 Task: Use the formula "NOT" in spreadsheet "Project portfolio".
Action: Mouse moved to (98, 74)
Screenshot: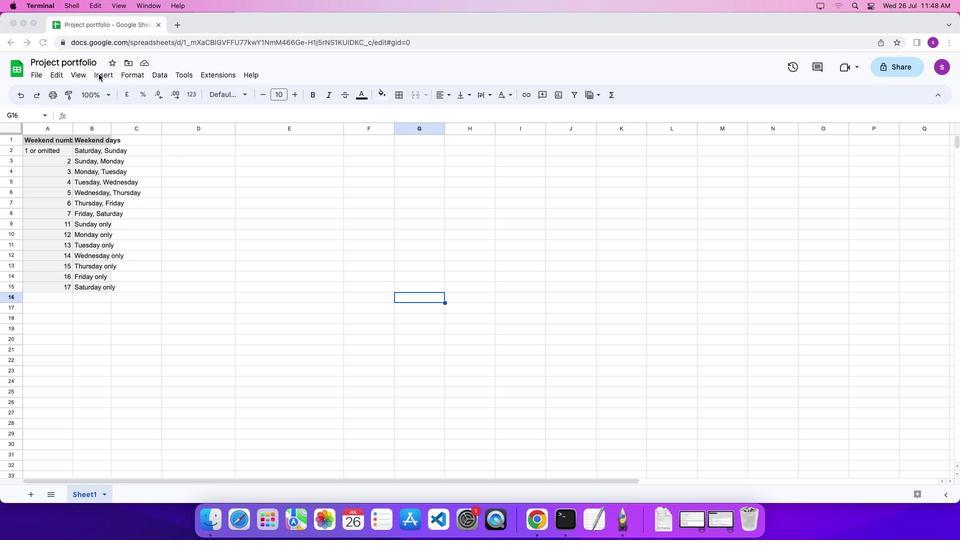 
Action: Mouse pressed left at (98, 74)
Screenshot: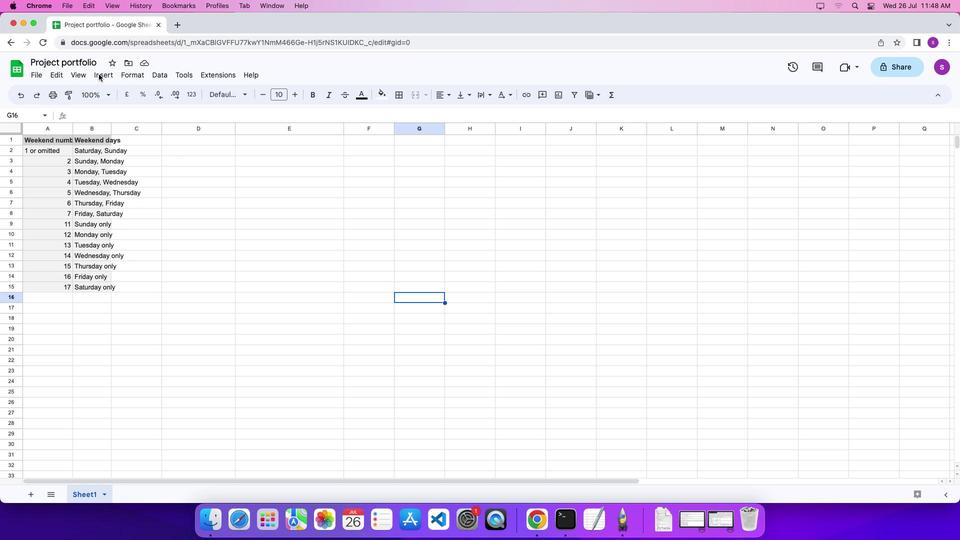 
Action: Mouse moved to (99, 74)
Screenshot: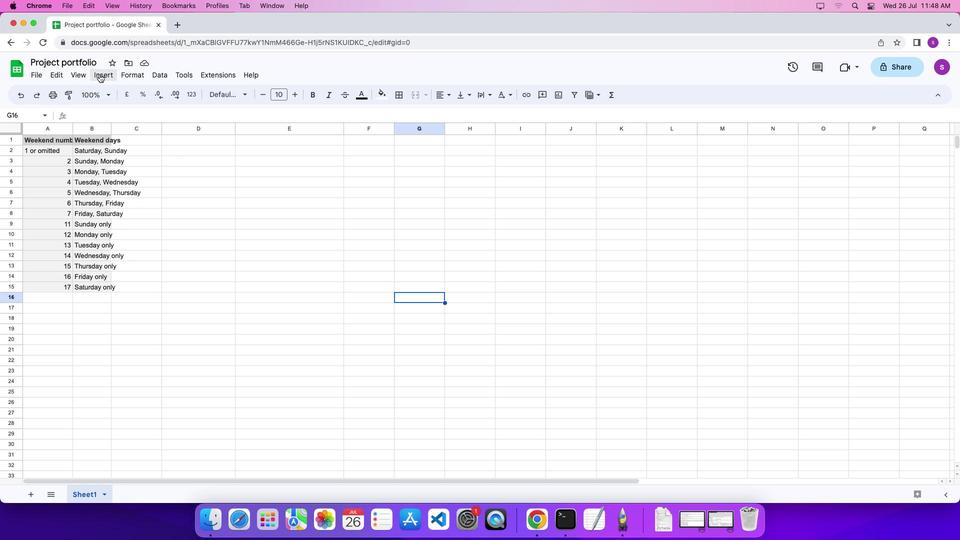 
Action: Mouse pressed left at (99, 74)
Screenshot: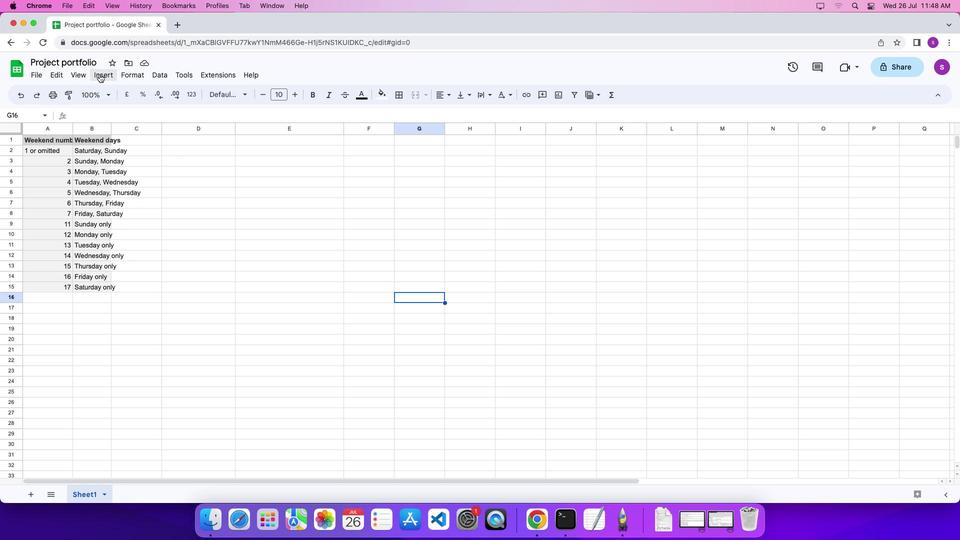 
Action: Mouse pressed left at (99, 74)
Screenshot: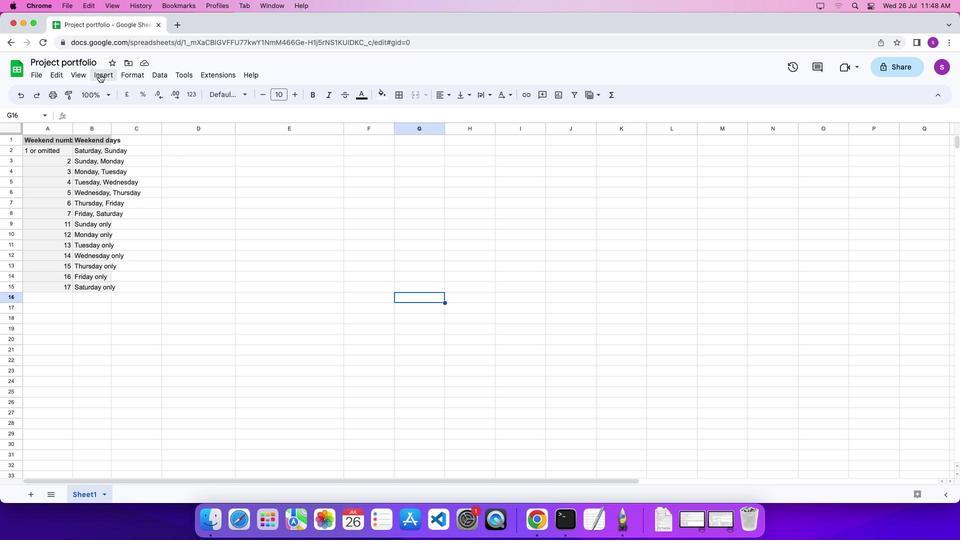 
Action: Mouse moved to (429, 411)
Screenshot: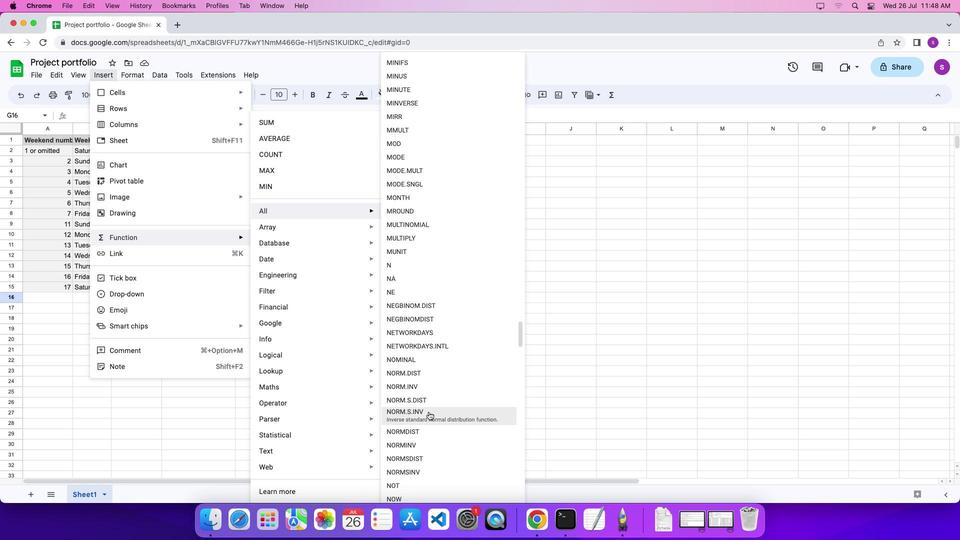 
Action: Mouse scrolled (429, 411) with delta (0, 0)
Screenshot: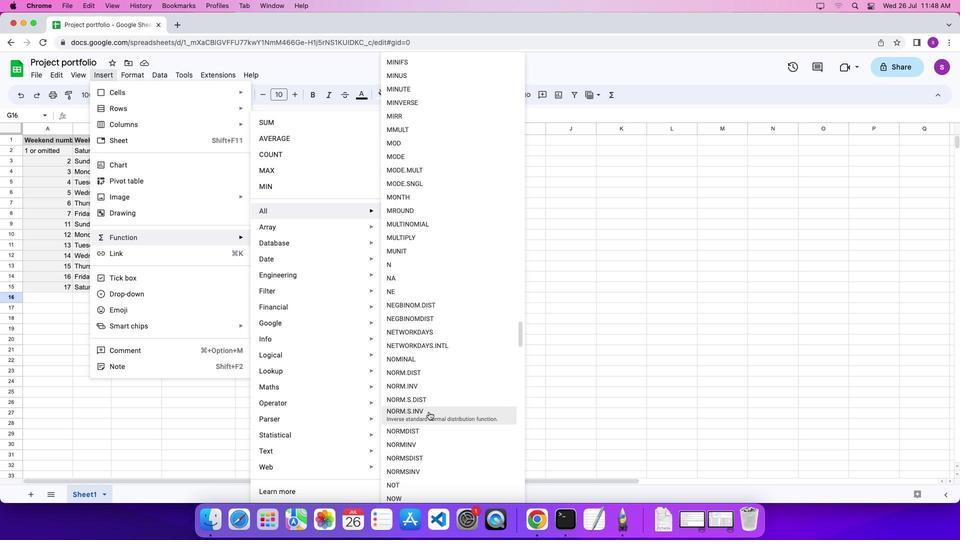 
Action: Mouse scrolled (429, 411) with delta (0, 0)
Screenshot: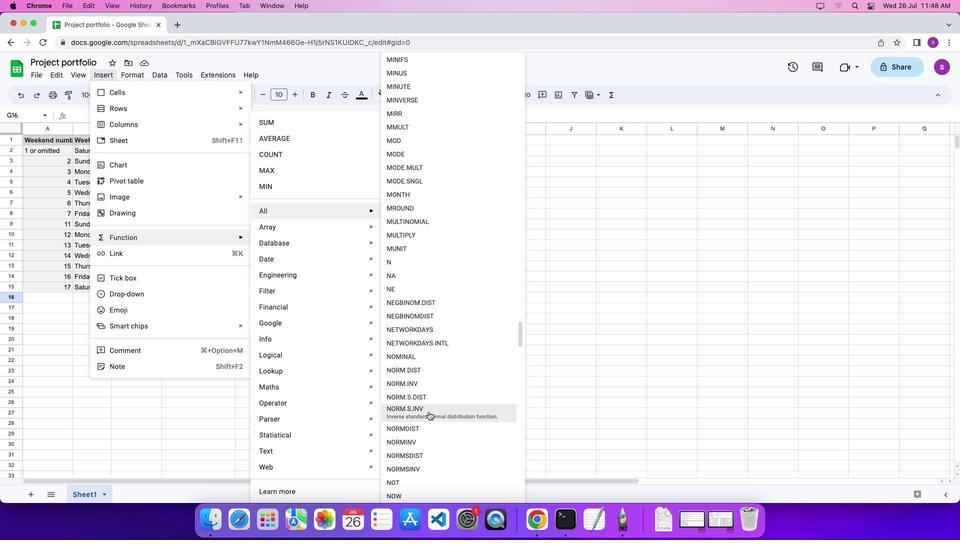
Action: Mouse scrolled (429, 411) with delta (0, 0)
Screenshot: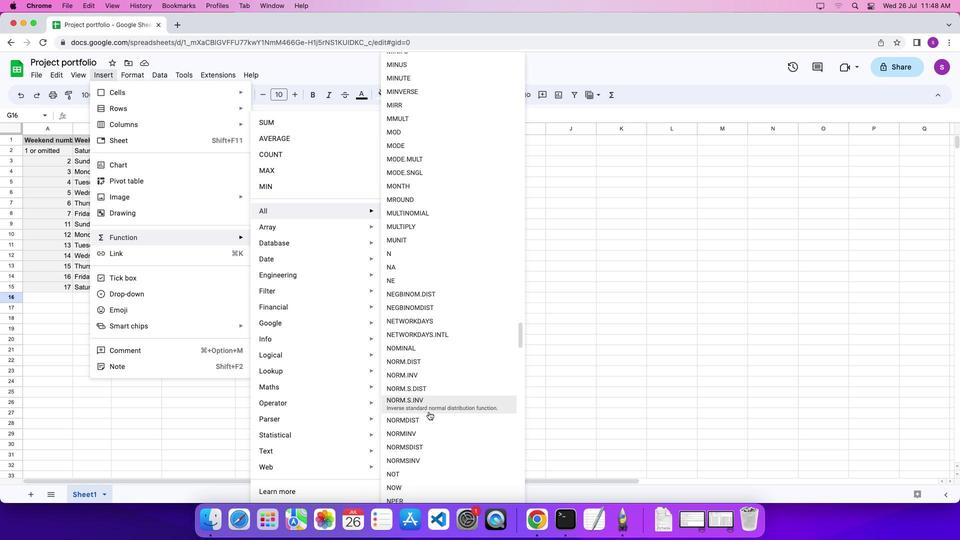 
Action: Mouse moved to (435, 472)
Screenshot: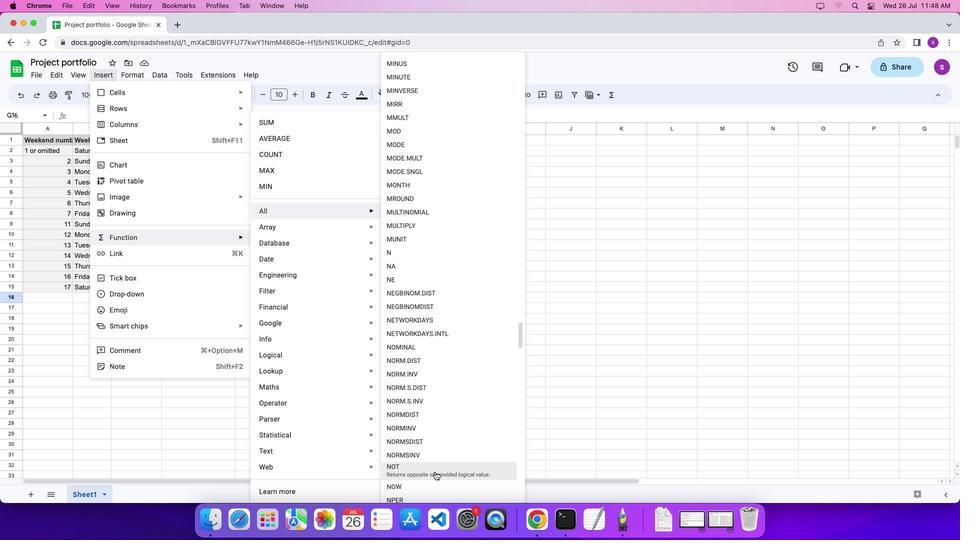 
Action: Mouse pressed left at (435, 472)
Screenshot: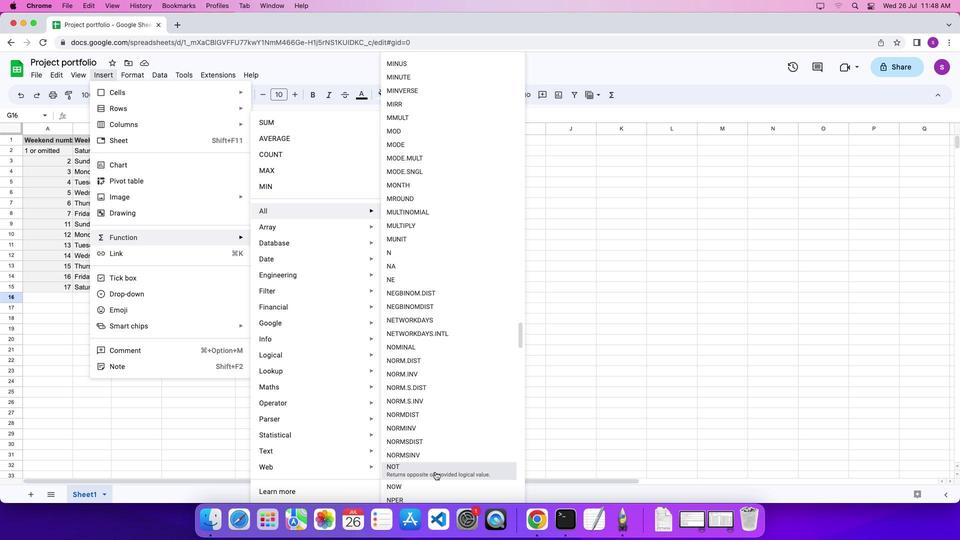 
Action: Mouse moved to (415, 382)
Screenshot: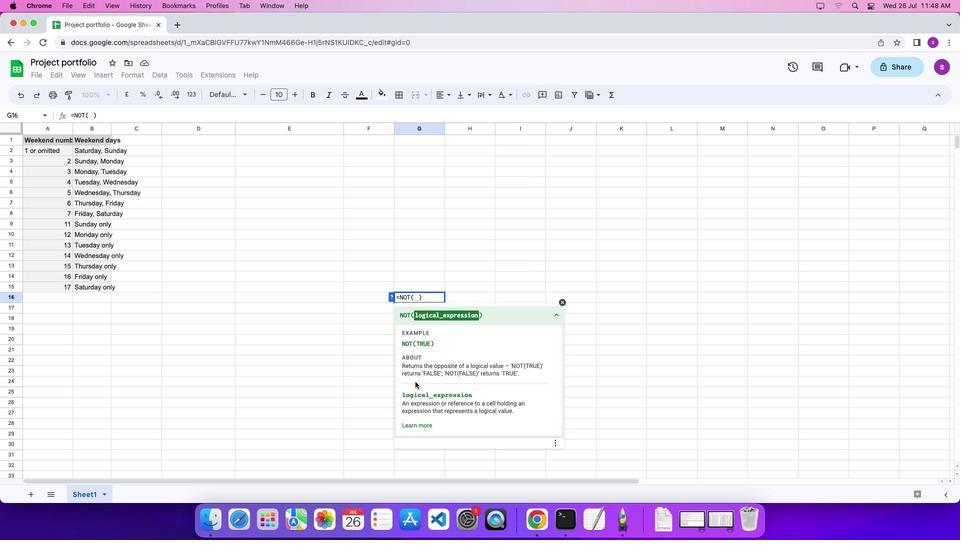 
Action: Key pressed Key.shift'T''R''U''E''\x03'
Screenshot: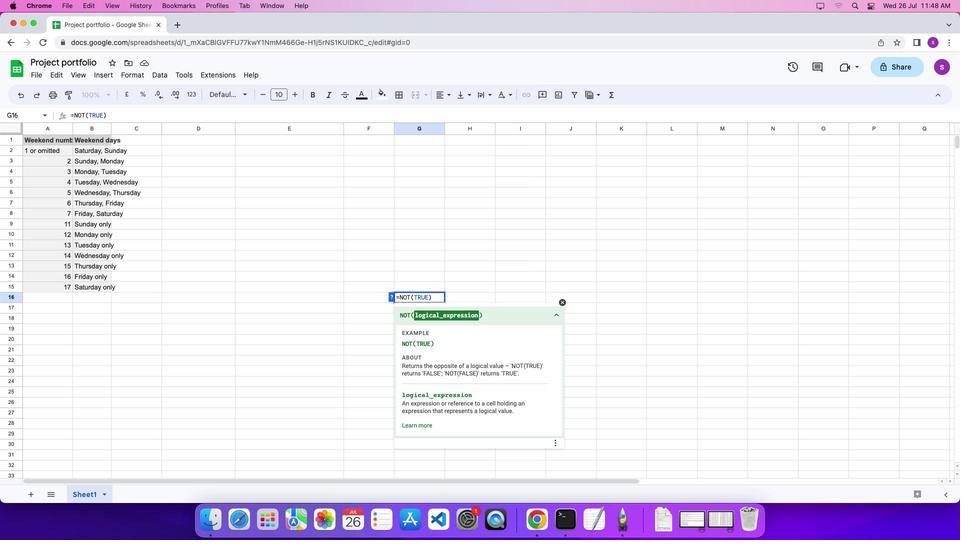 
